 Task: Create List Sales Reporting in Board Newsletter Layout Ideas to Workspace Leadership Coaching. Create List Sales Analytics in Board Customer Journey Mapping to Workspace Leadership Coaching. Create List Customer Relationship Management in Board Public Relations Event Coordination and Execution to Workspace Leadership Coaching
Action: Mouse moved to (57, 338)
Screenshot: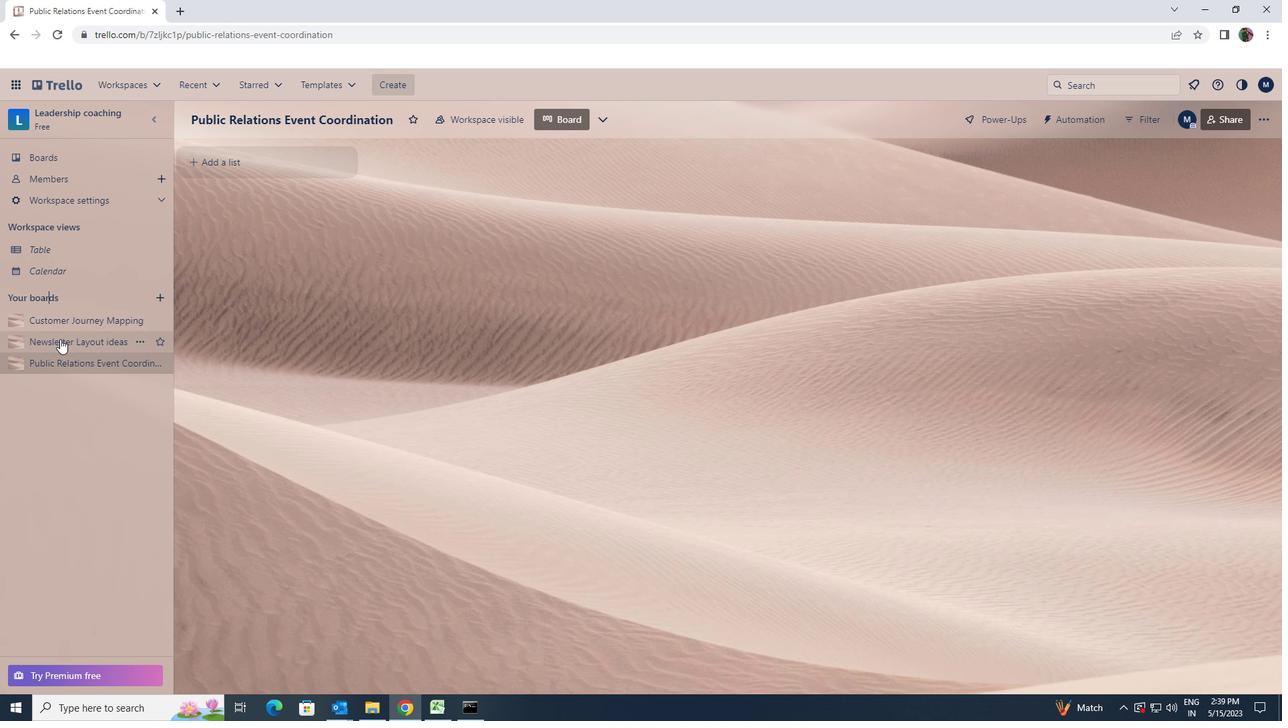 
Action: Mouse pressed left at (57, 338)
Screenshot: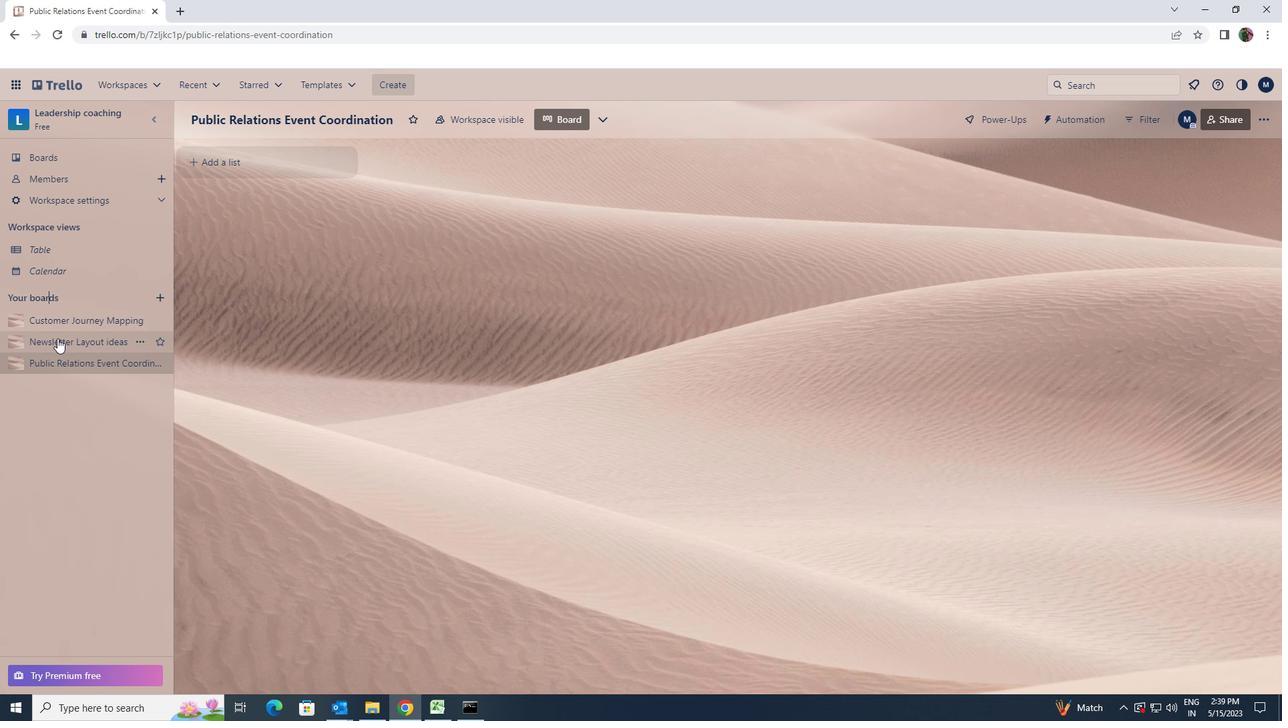 
Action: Mouse moved to (194, 166)
Screenshot: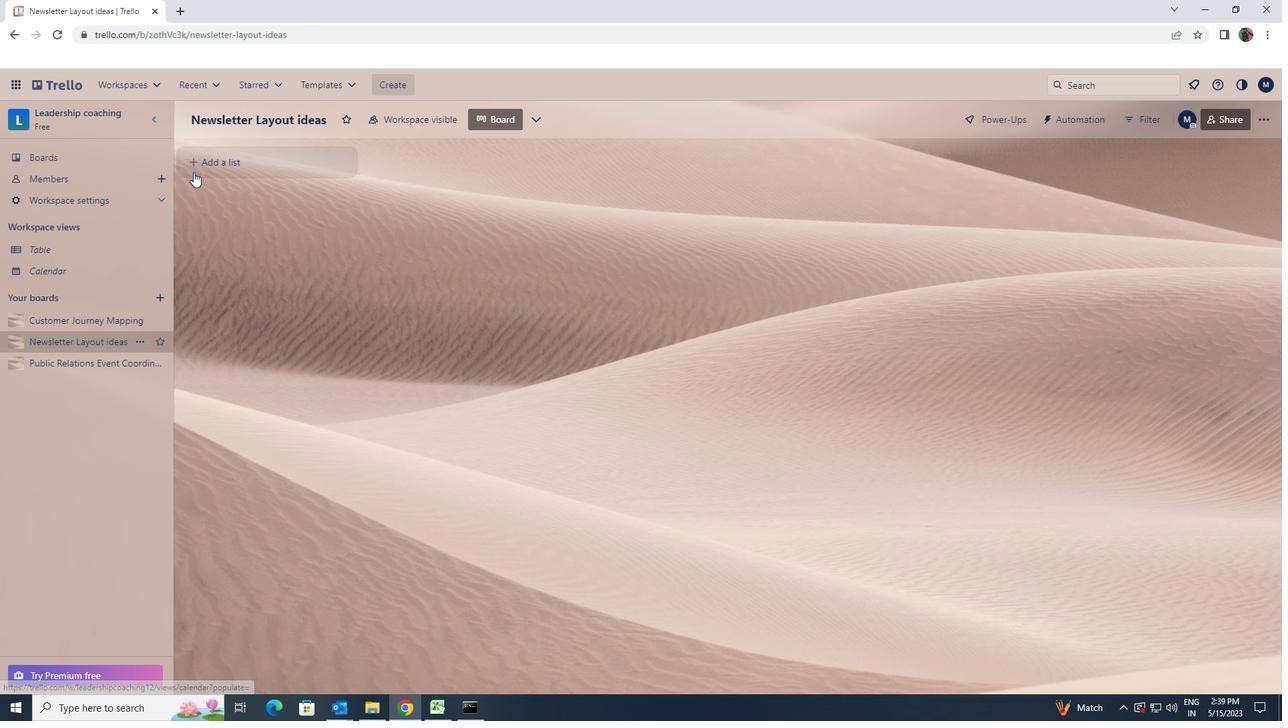 
Action: Mouse pressed left at (194, 166)
Screenshot: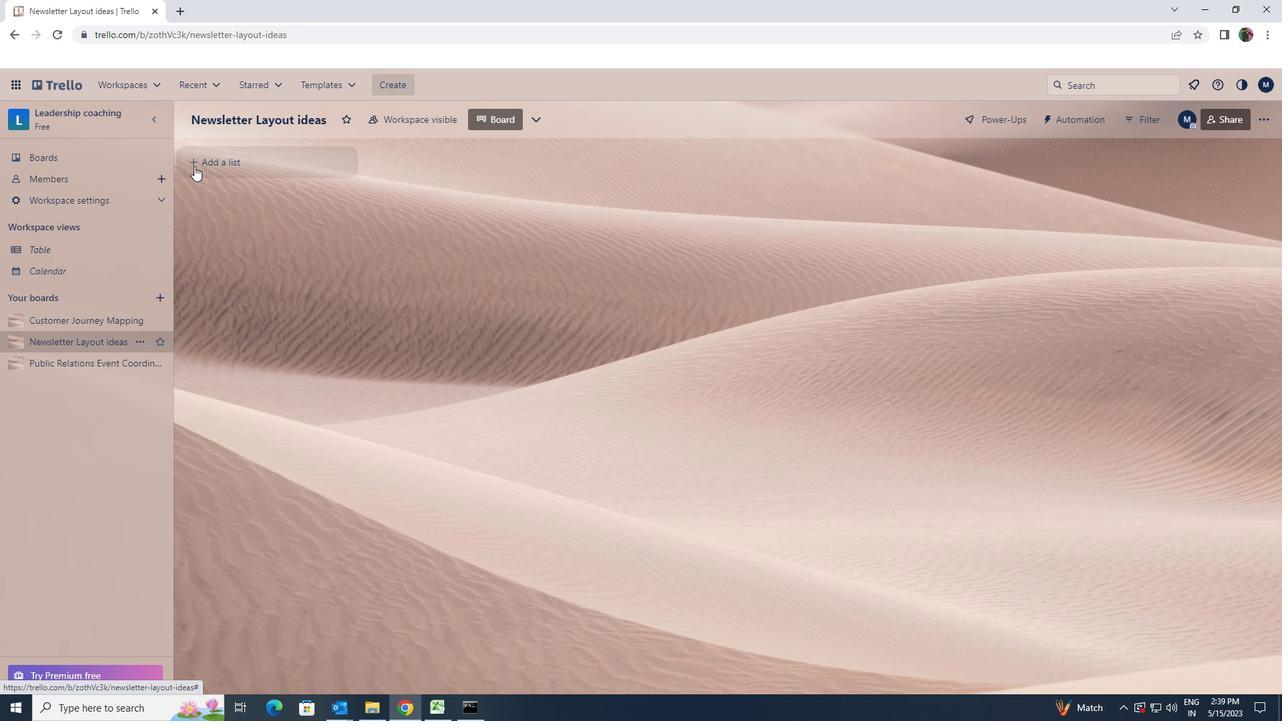 
Action: Key pressed <Key.shift>SALES<Key.space><Key.shift>REPORTINH<Key.backspace>G
Screenshot: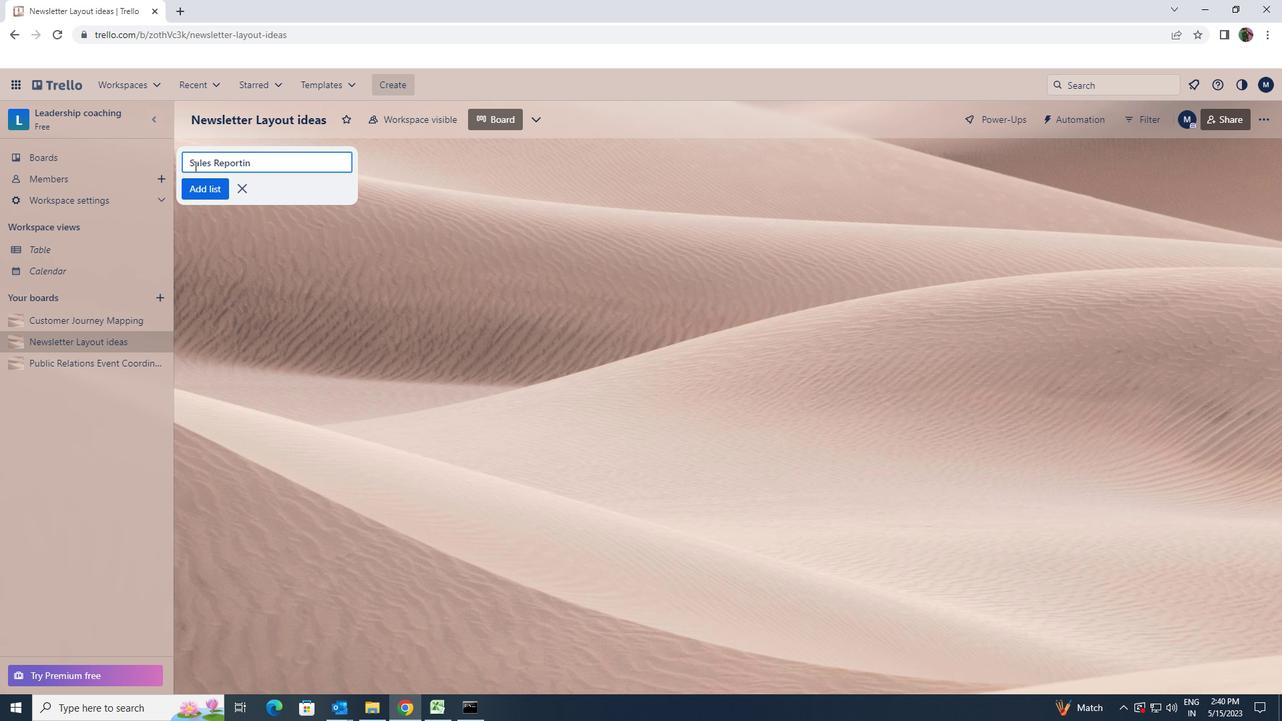 
Action: Mouse moved to (215, 195)
Screenshot: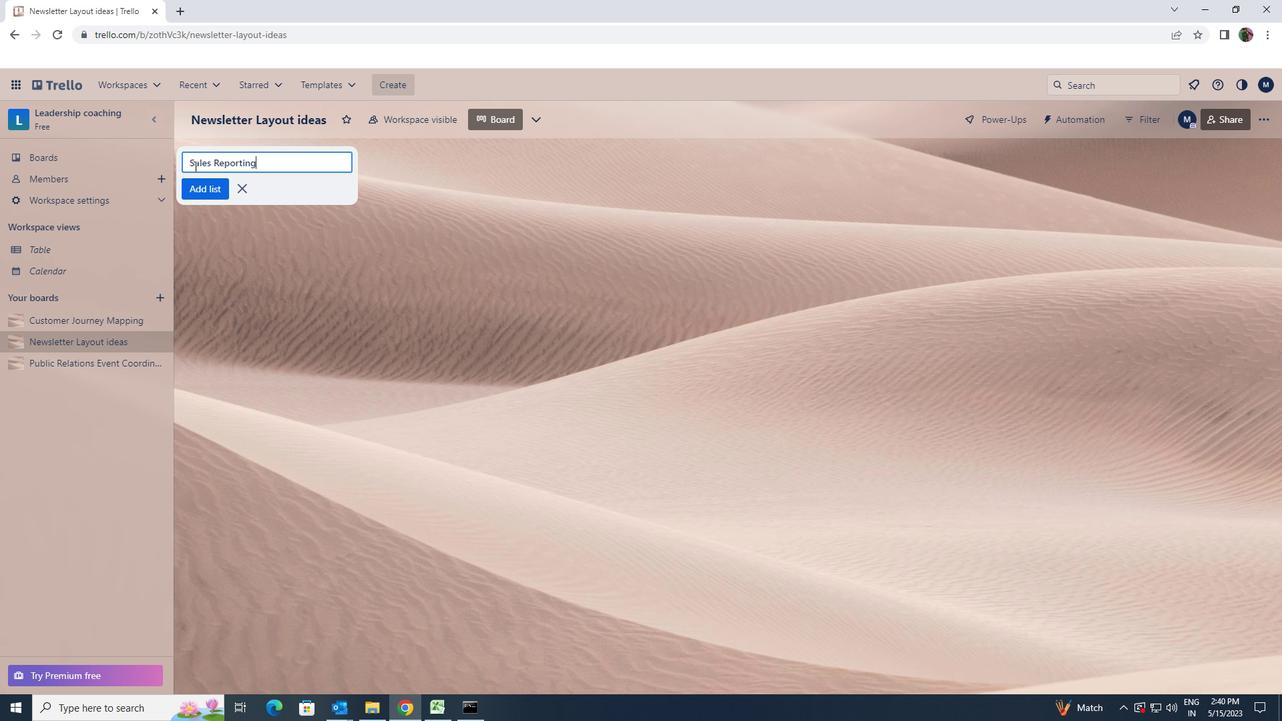 
Action: Mouse pressed left at (215, 195)
Screenshot: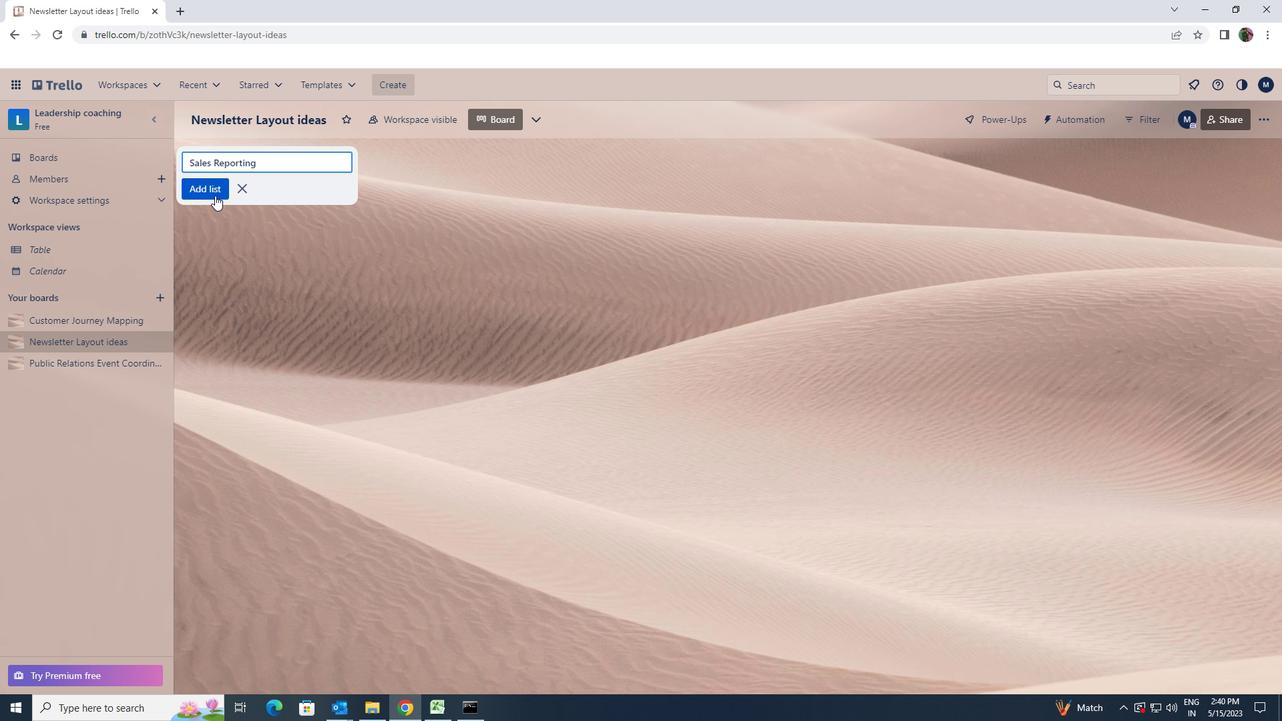 
Action: Mouse moved to (84, 320)
Screenshot: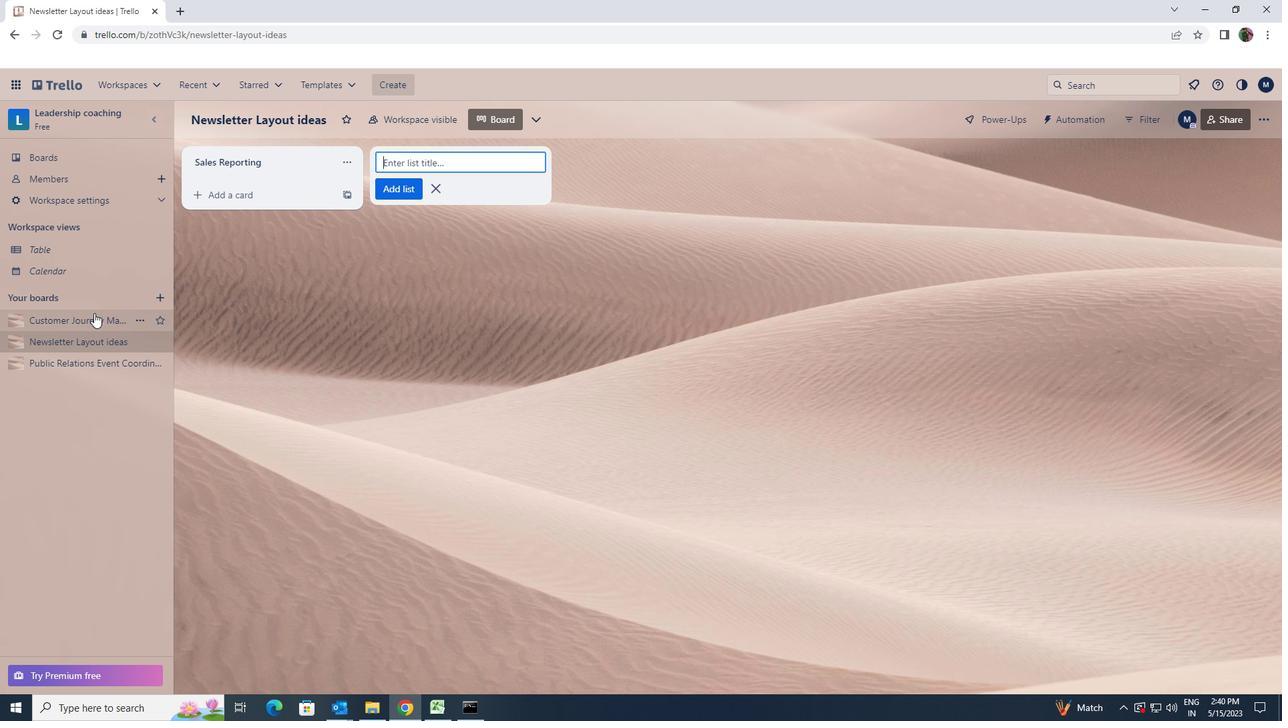 
Action: Mouse pressed left at (84, 320)
Screenshot: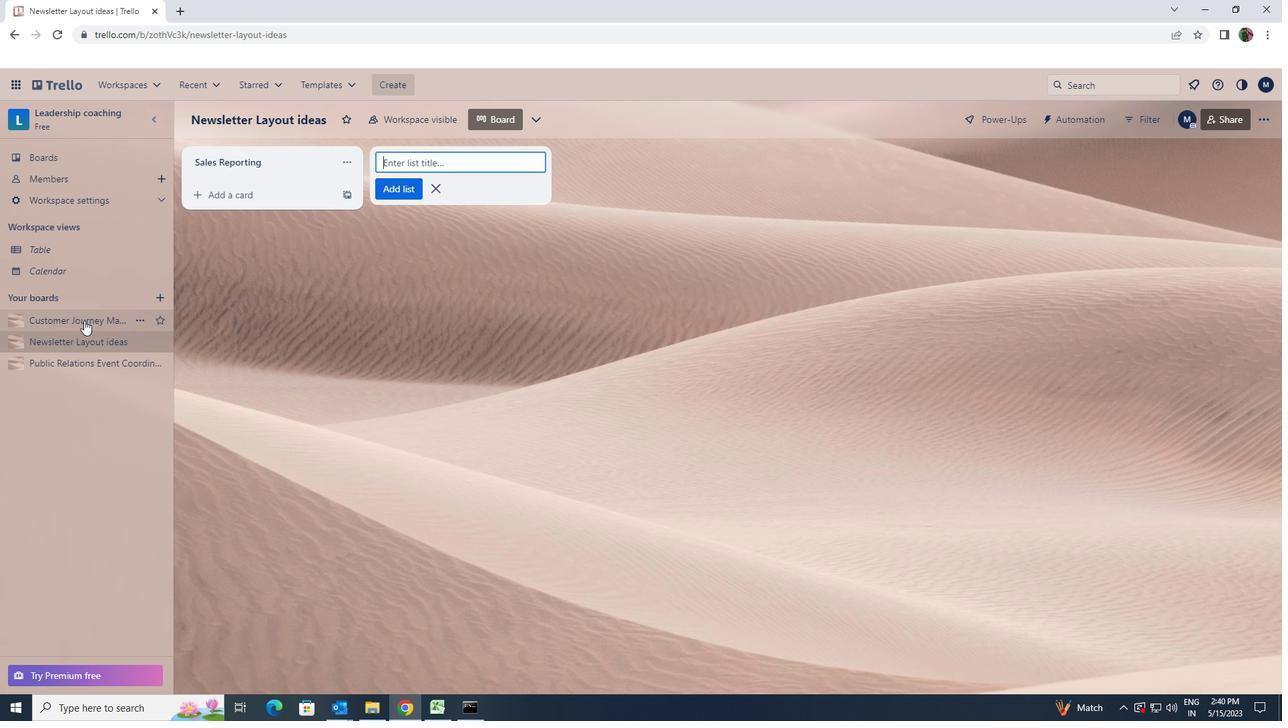 
Action: Mouse moved to (235, 165)
Screenshot: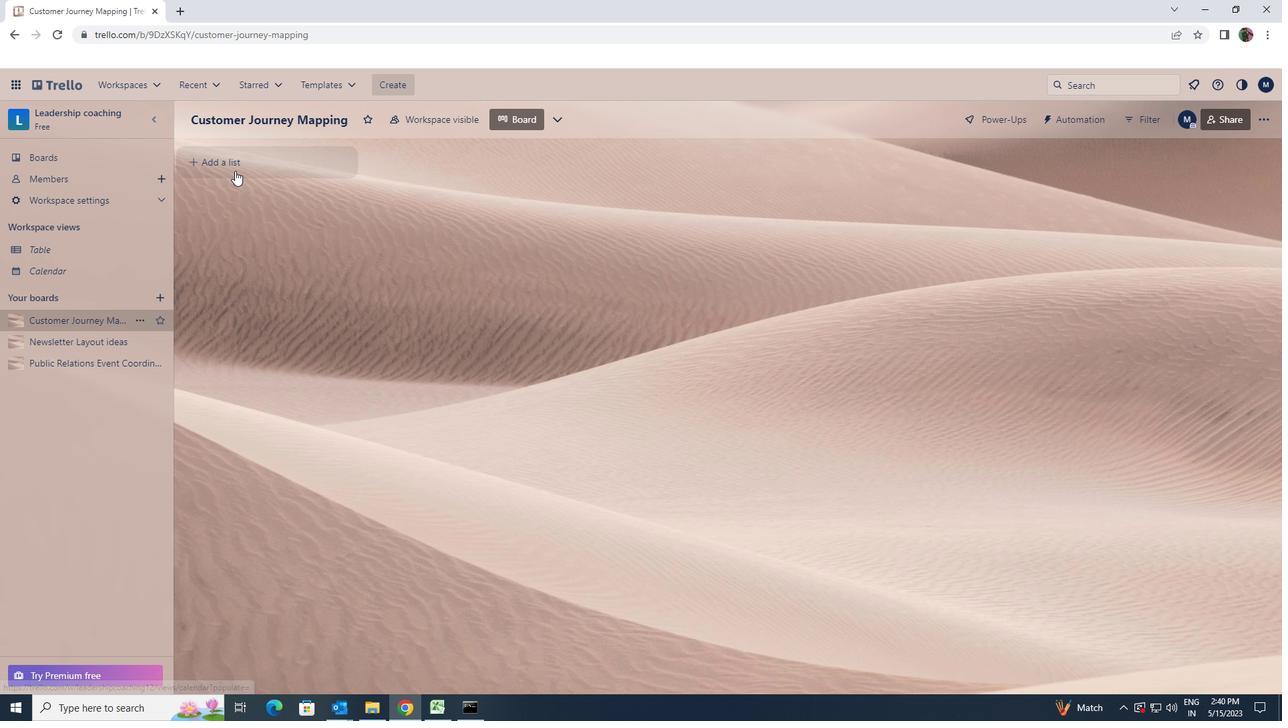 
Action: Mouse pressed left at (235, 165)
Screenshot: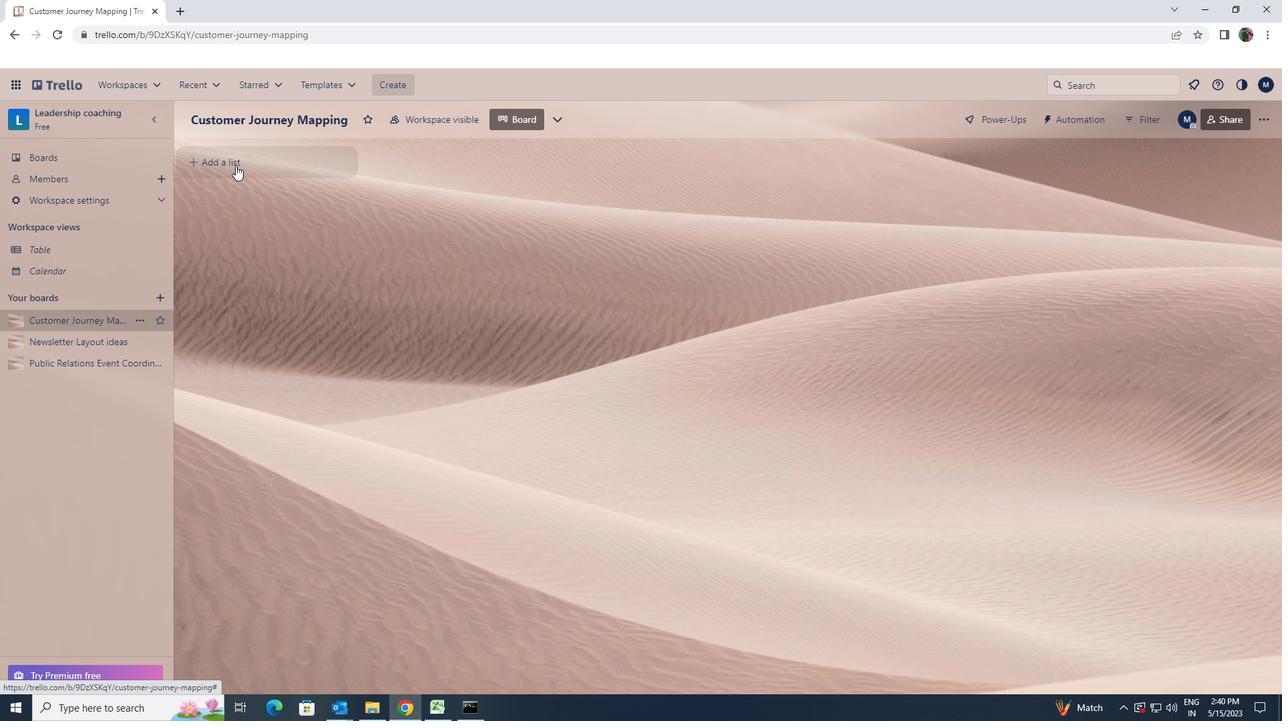 
Action: Key pressed <Key.shift>SALES<Key.space><Key.shift><Key.shift><Key.shift><Key.shift><Key.shift><Key.shift><Key.shift><Key.shift><Key.shift><Key.shift><Key.shift><Key.shift><Key.shift><Key.shift><Key.shift><Key.shift><Key.shift><Key.shift><Key.shift>ANALYTICS
Screenshot: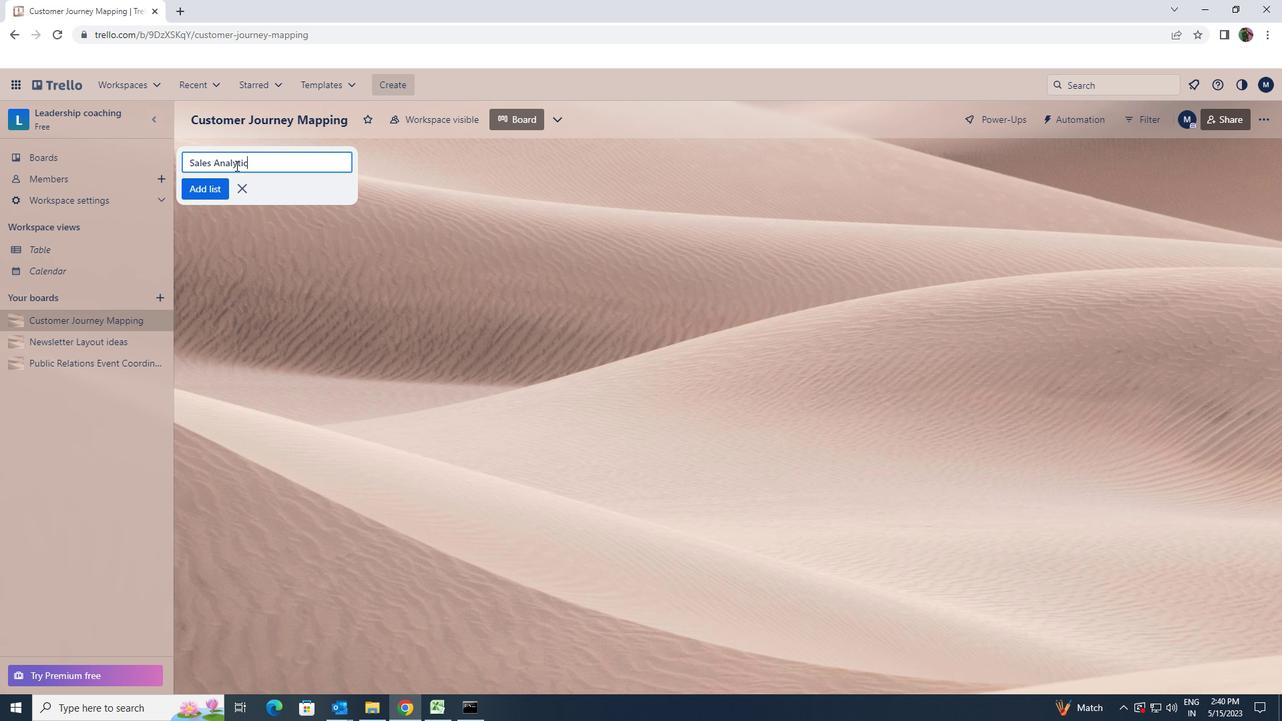 
Action: Mouse moved to (213, 188)
Screenshot: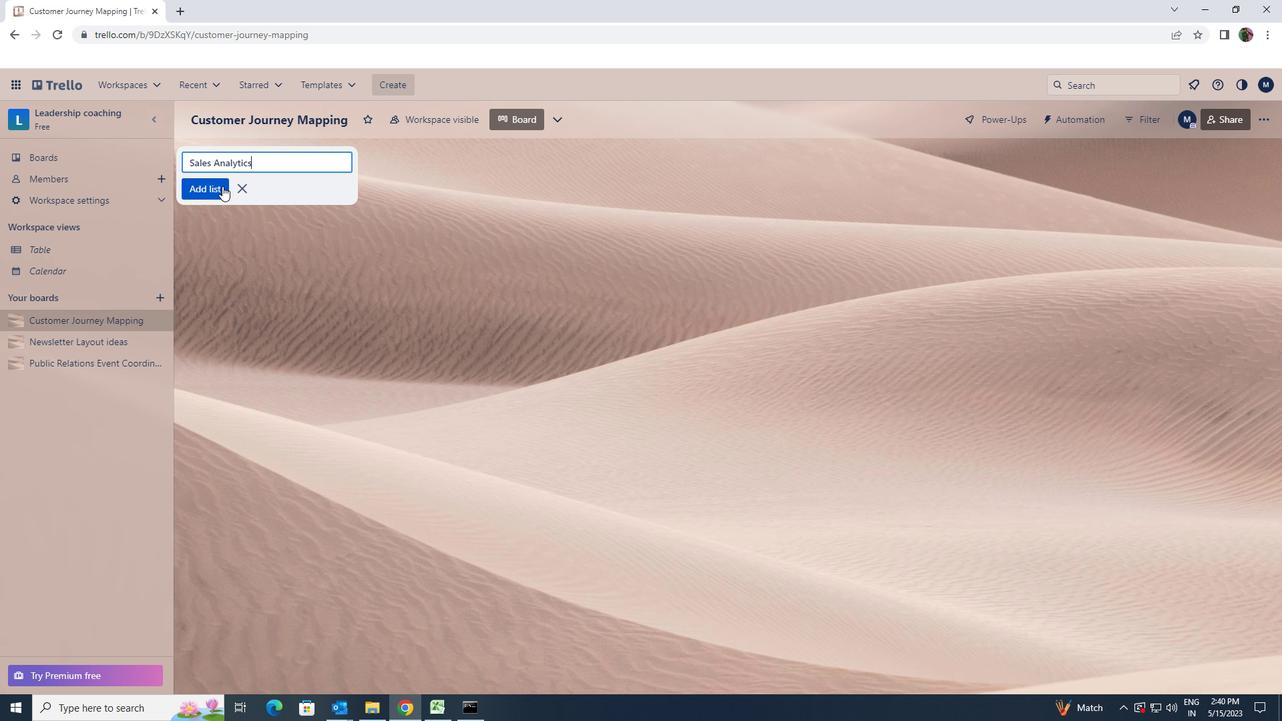 
Action: Mouse pressed left at (213, 188)
Screenshot: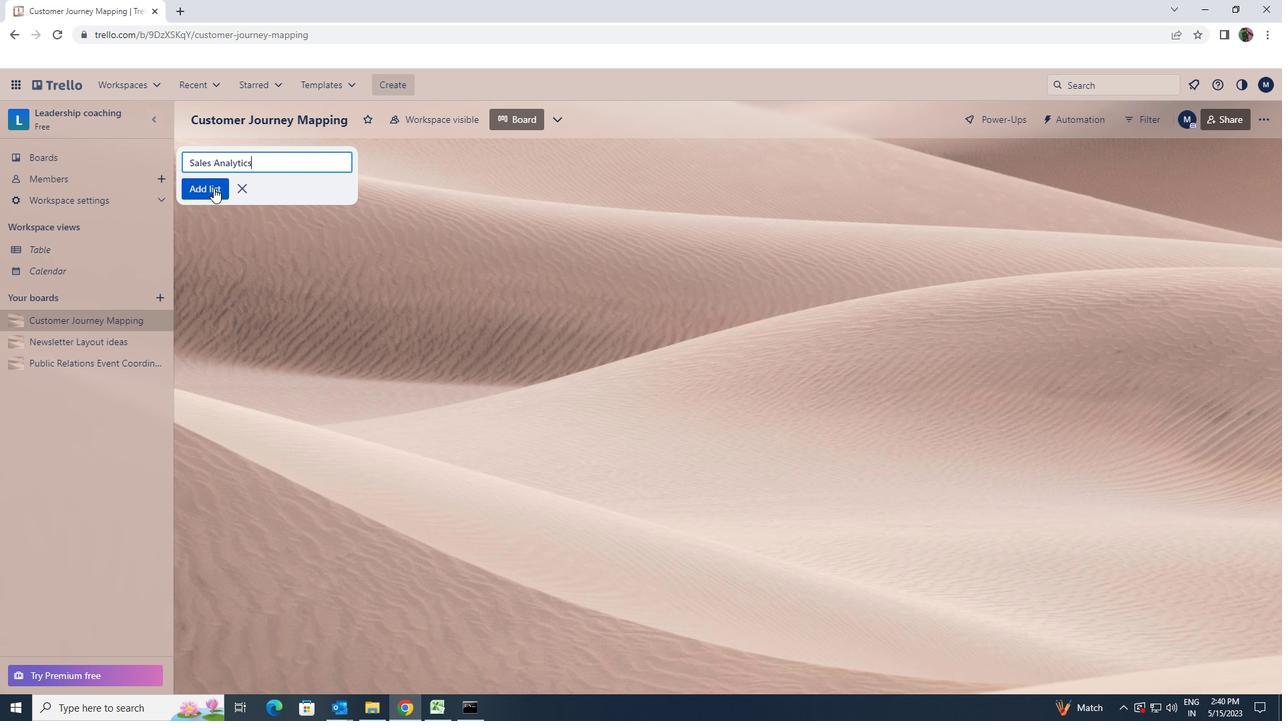 
Action: Mouse moved to (80, 368)
Screenshot: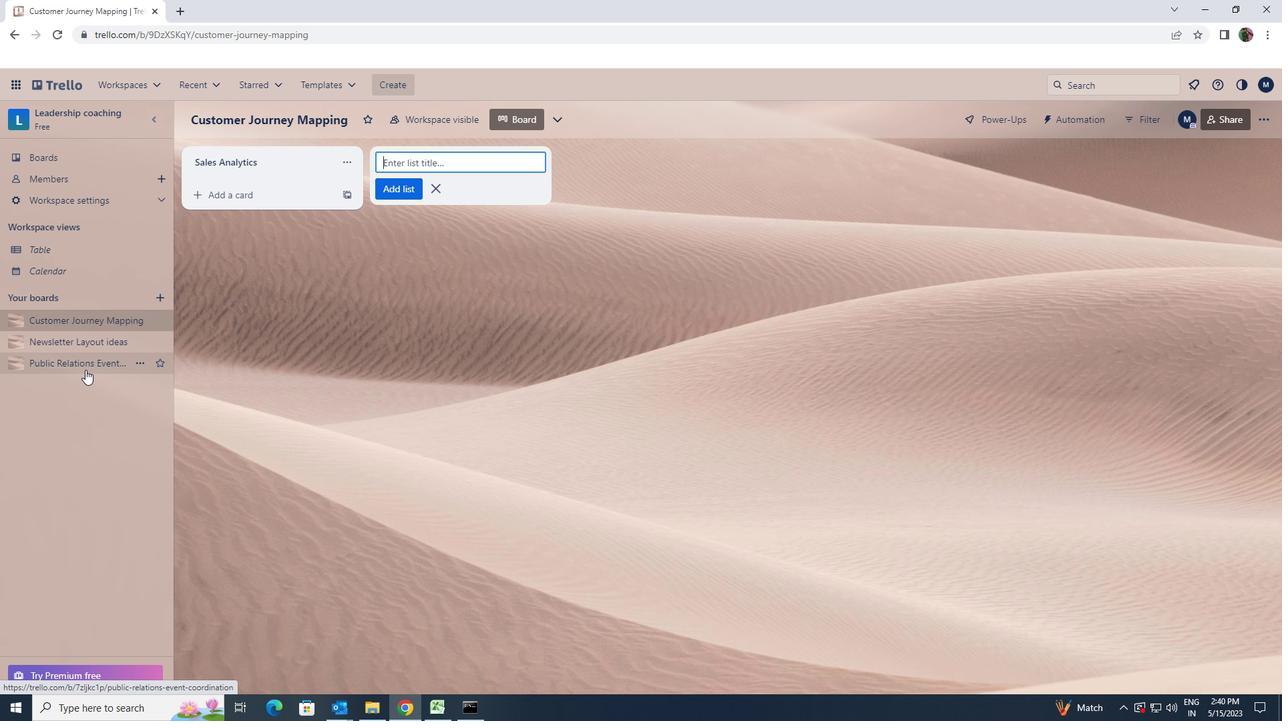 
Action: Mouse pressed left at (80, 368)
Screenshot: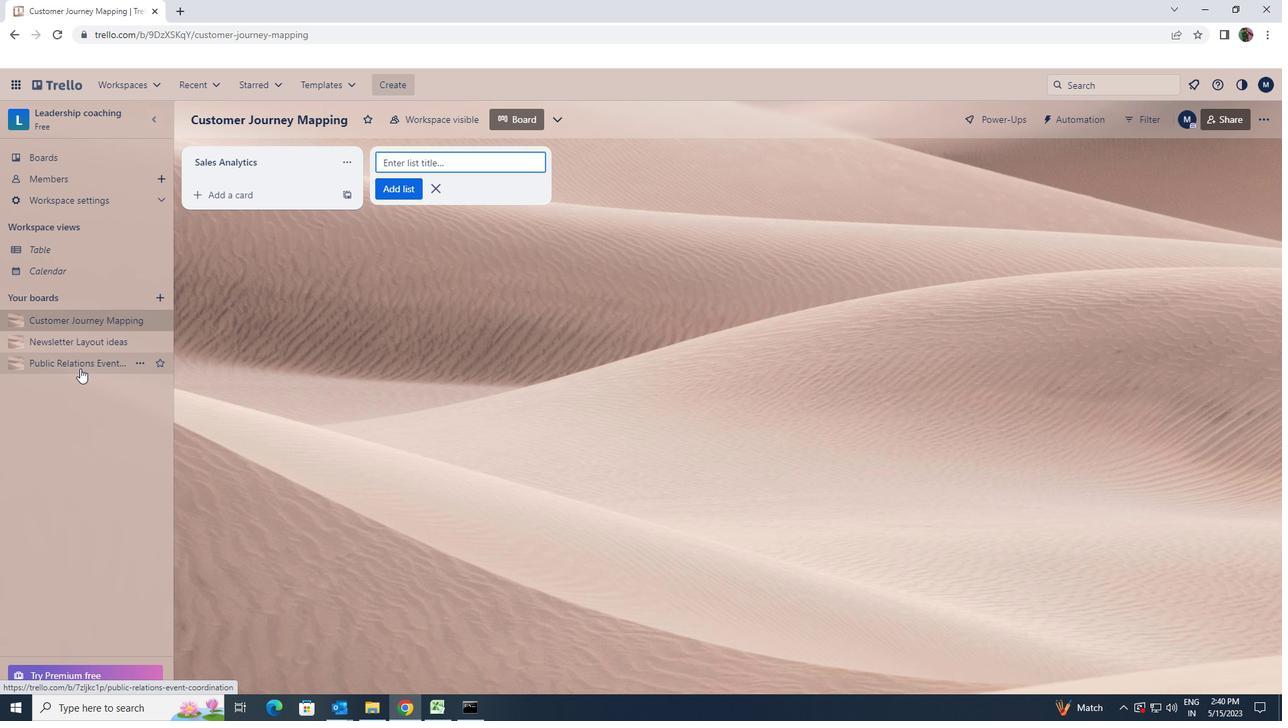 
Action: Mouse moved to (245, 168)
Screenshot: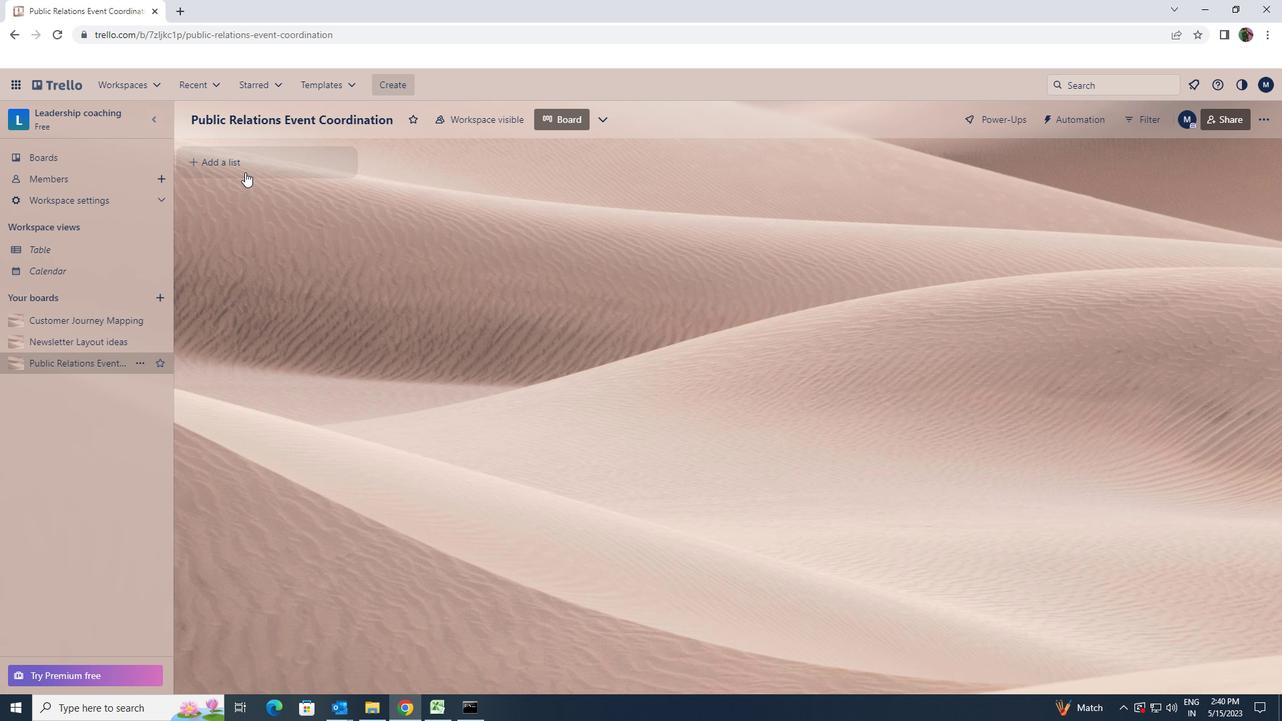 
Action: Mouse pressed left at (245, 168)
Screenshot: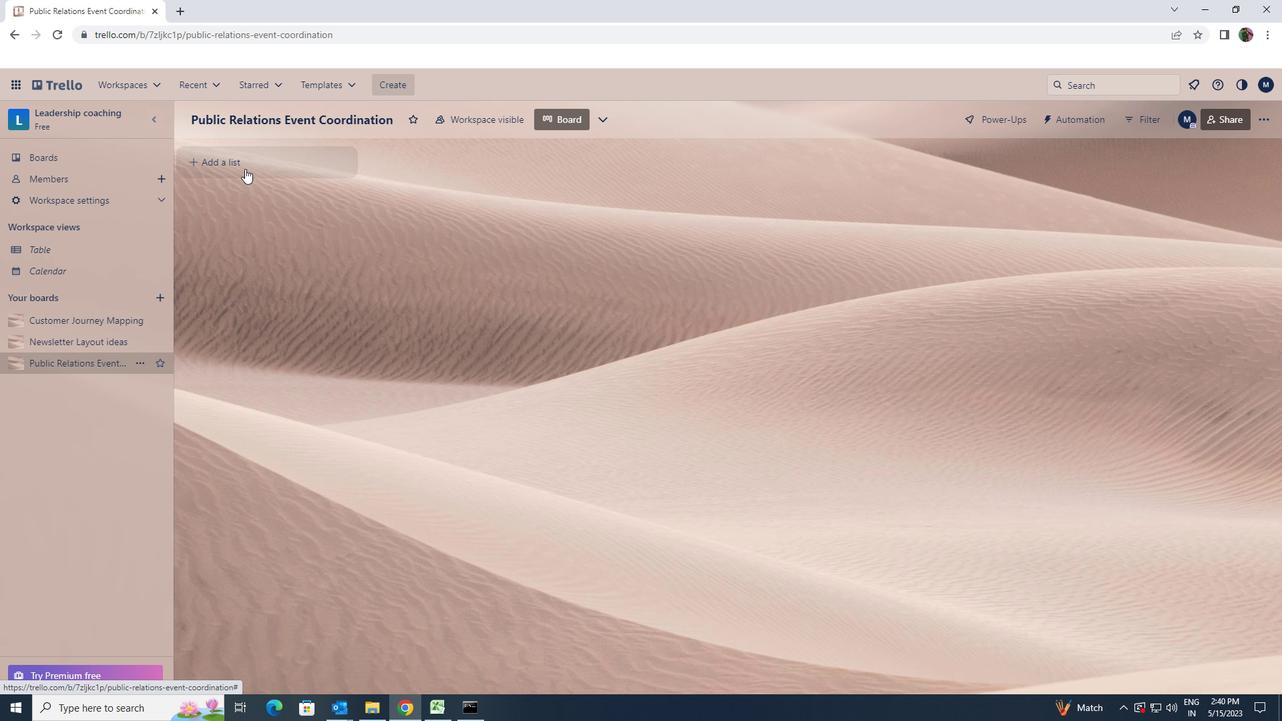 
Action: Key pressed <Key.shift><Key.shift><Key.shift><Key.shift><Key.shift><Key.shift>CUSTOMER<Key.space><Key.shift>RELATIONSHIP<Key.space><Key.shift>MANAGEMENT
Screenshot: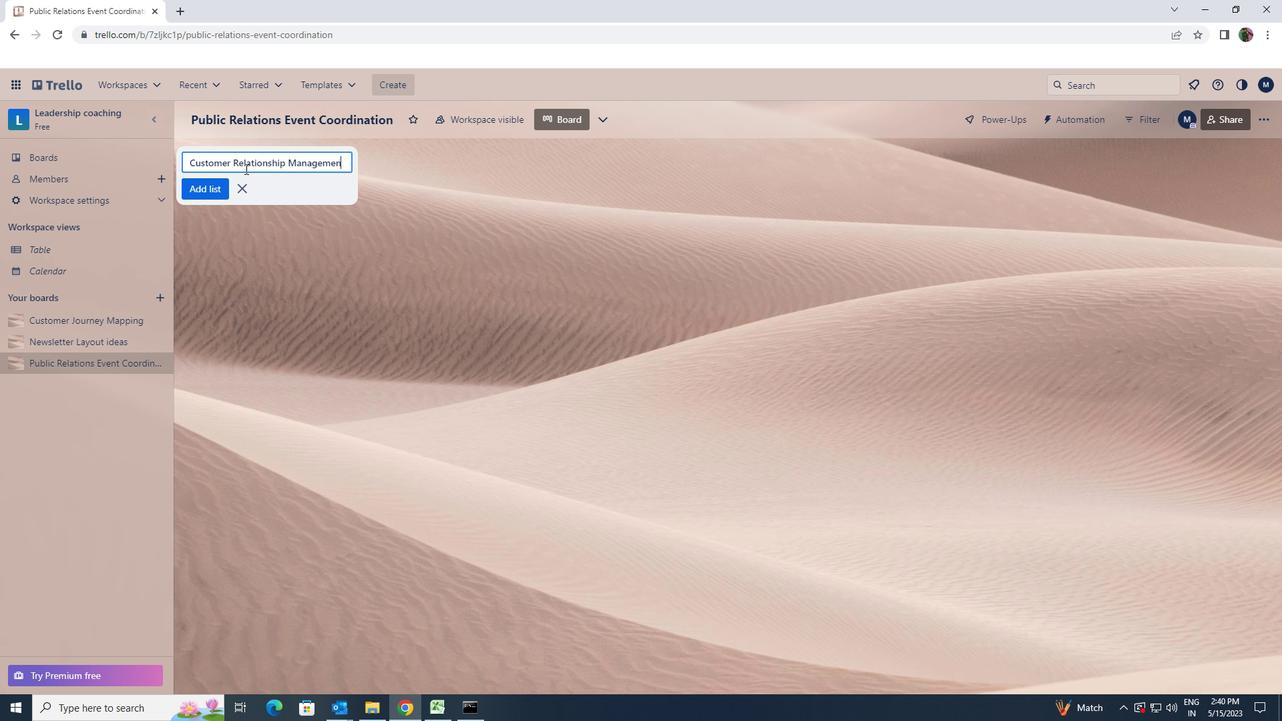 
Action: Mouse moved to (217, 186)
Screenshot: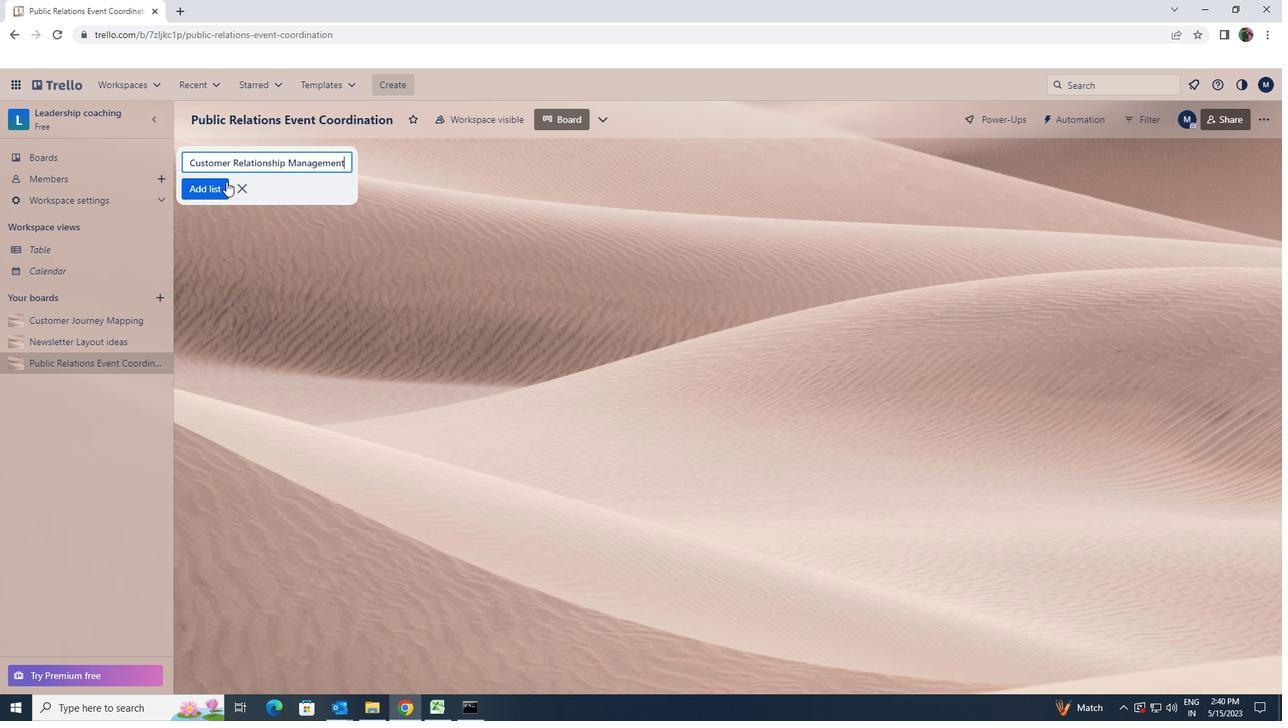 
Action: Mouse pressed left at (217, 186)
Screenshot: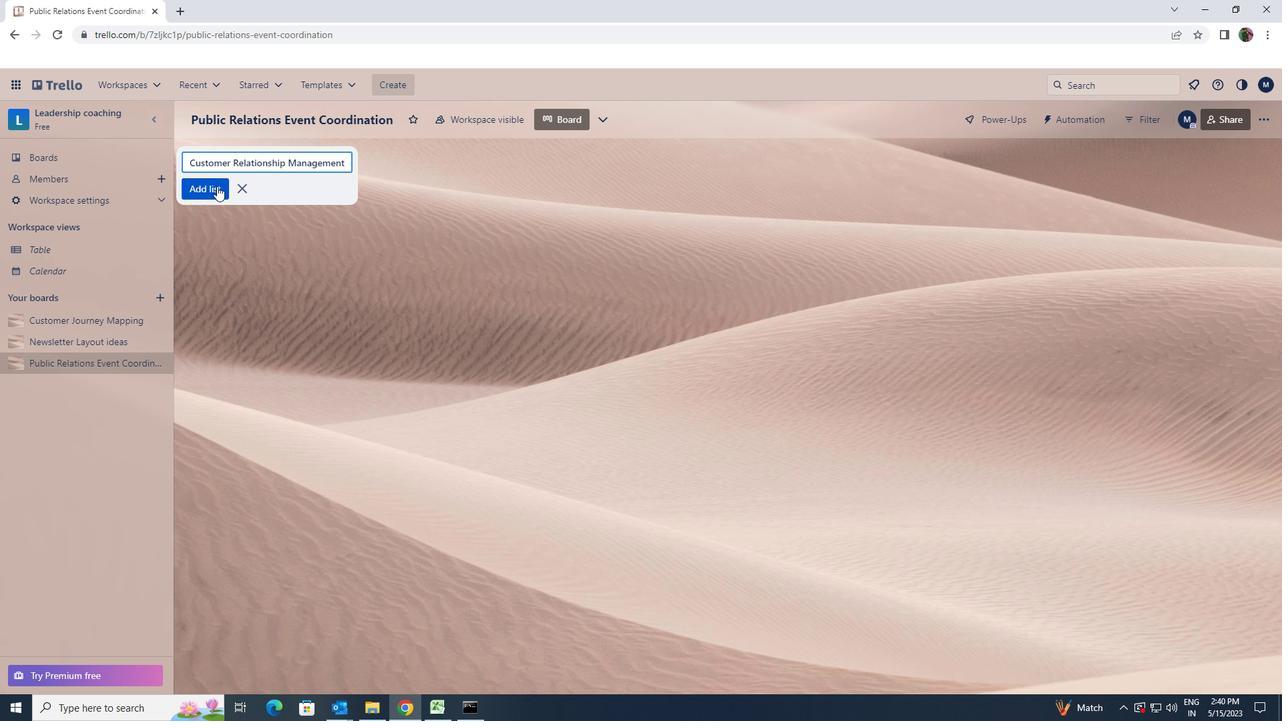 
Action: Mouse moved to (217, 186)
Screenshot: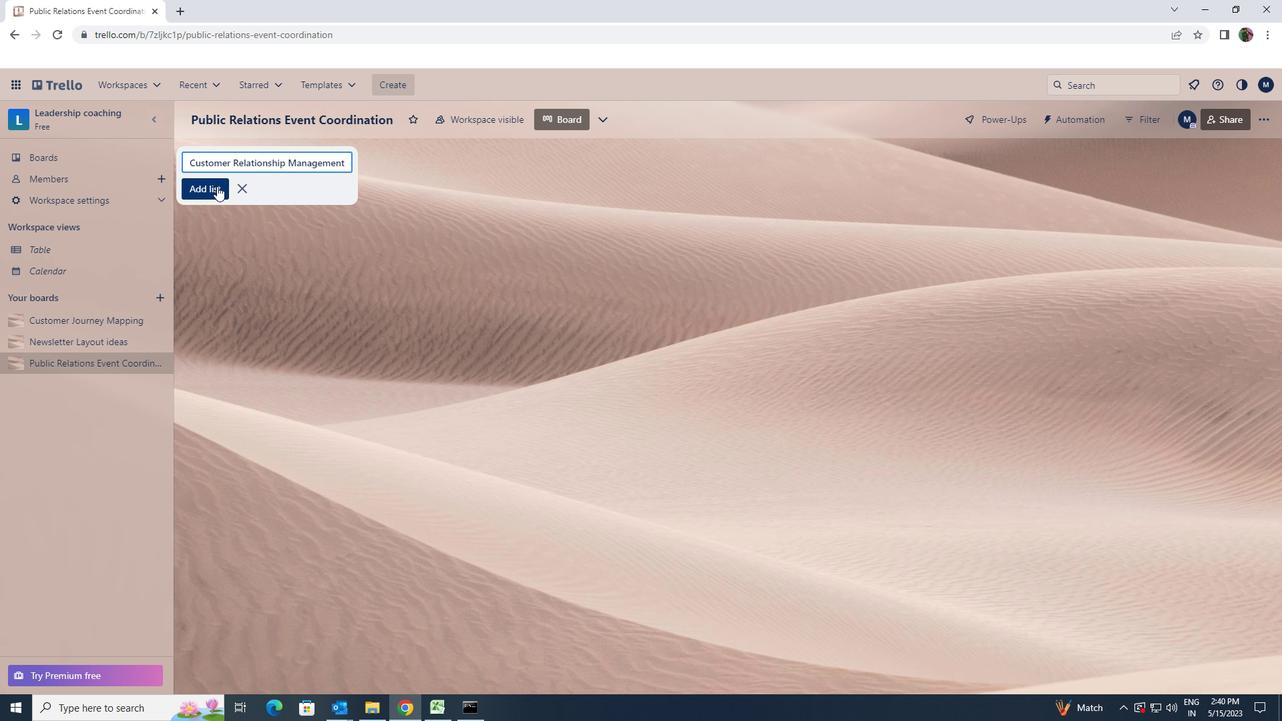 
